 Task: Check the percentage active listings of separate shower and tub in the last 1 year.
Action: Mouse moved to (926, 212)
Screenshot: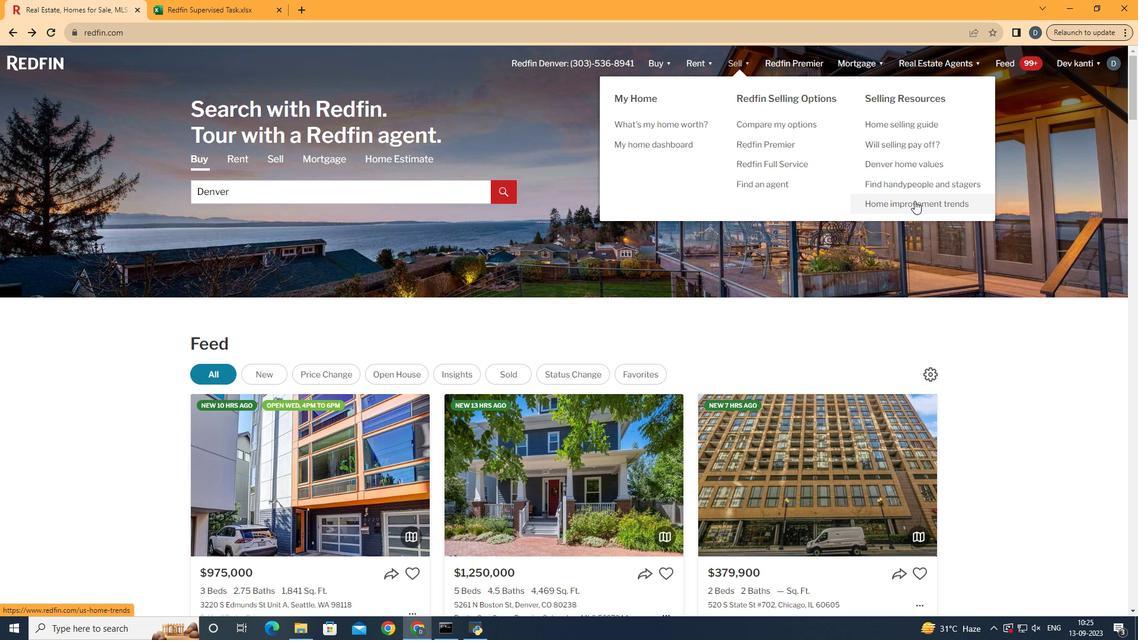 
Action: Mouse pressed left at (926, 212)
Screenshot: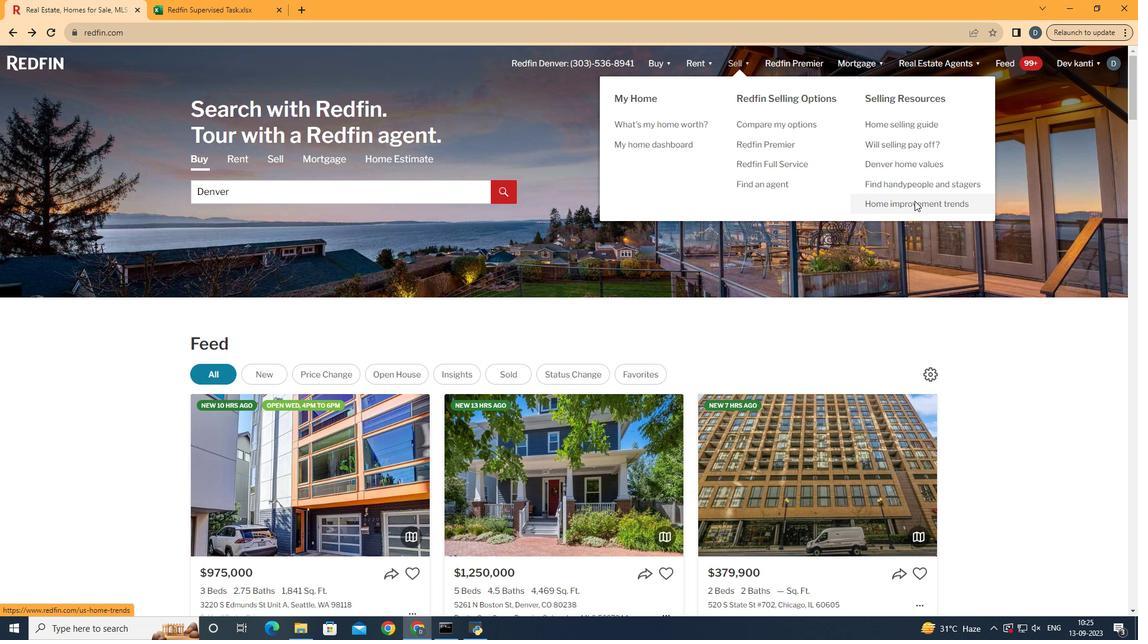 
Action: Mouse moved to (290, 235)
Screenshot: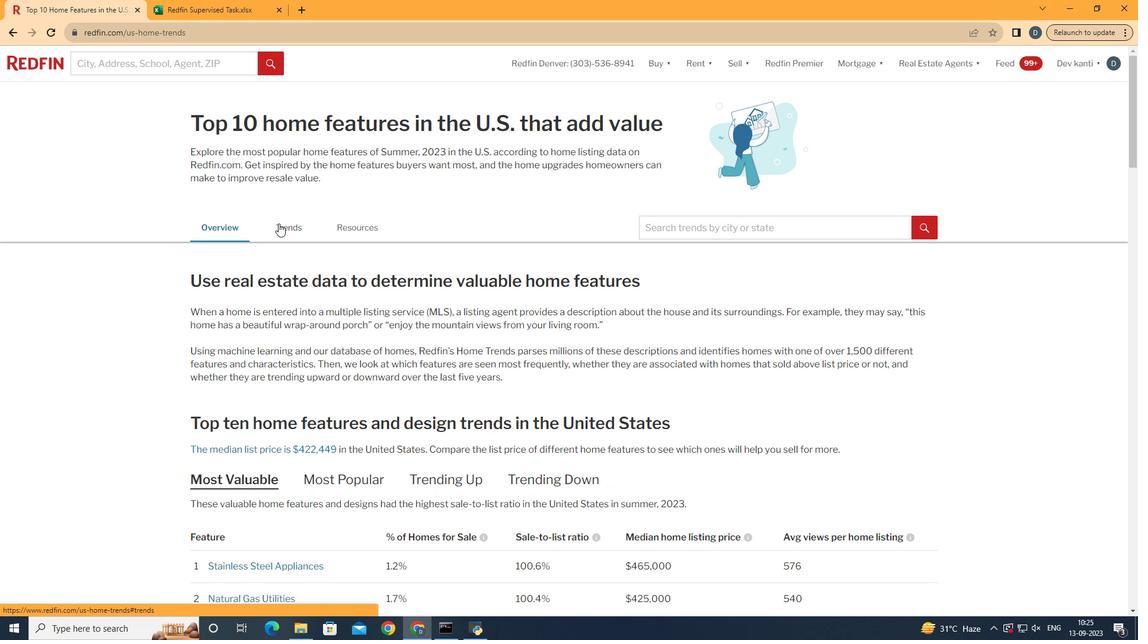 
Action: Mouse pressed left at (290, 235)
Screenshot: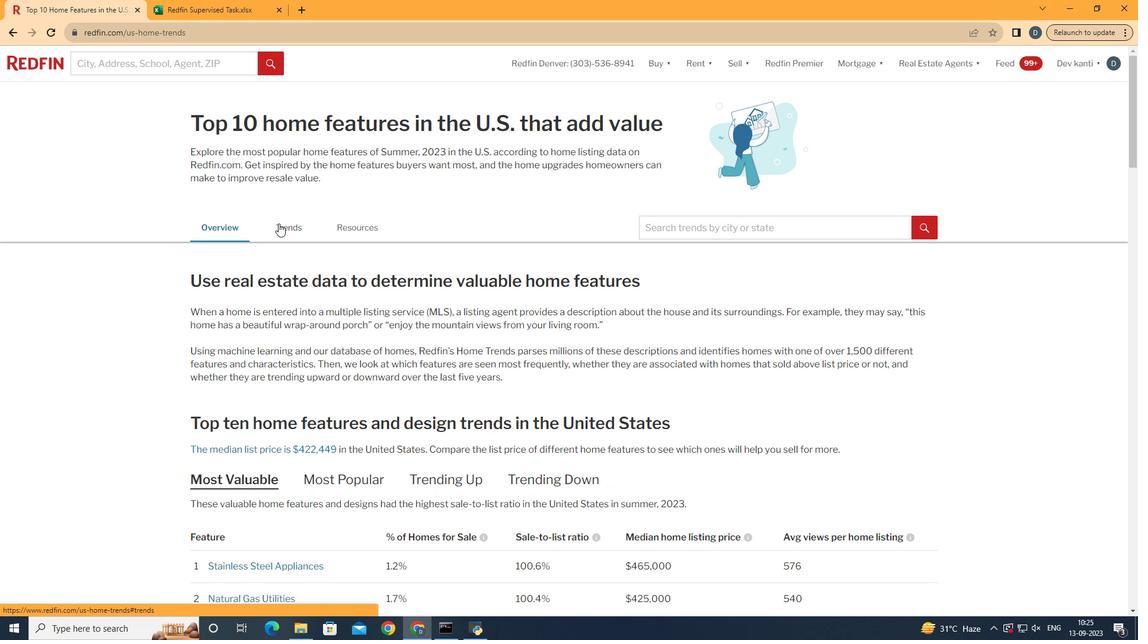 
Action: Mouse moved to (425, 315)
Screenshot: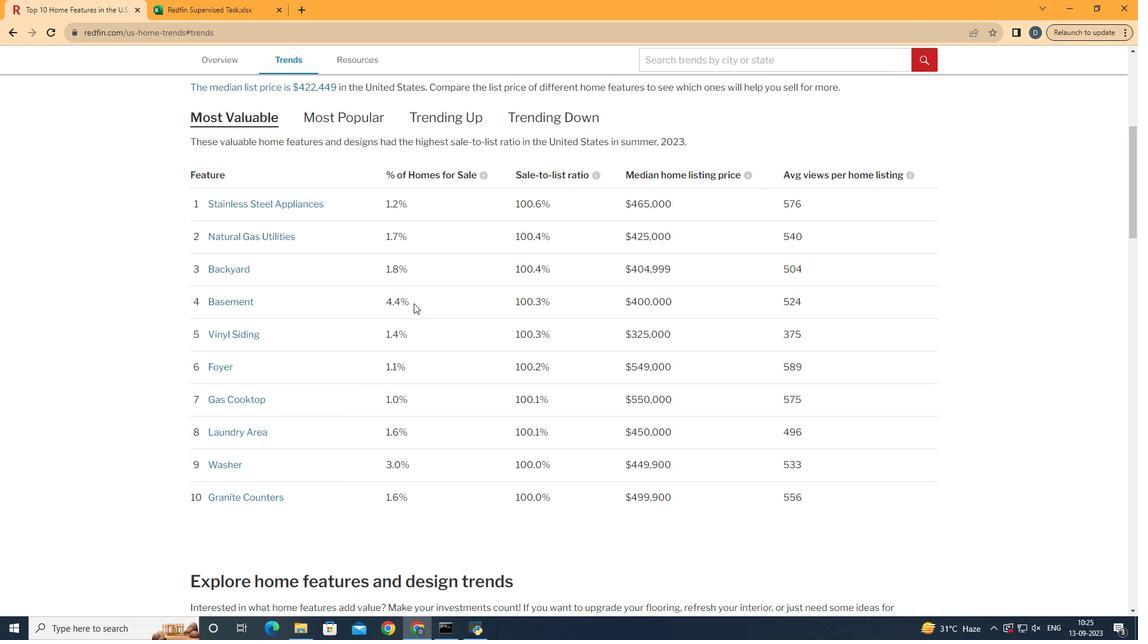 
Action: Mouse scrolled (425, 314) with delta (0, 0)
Screenshot: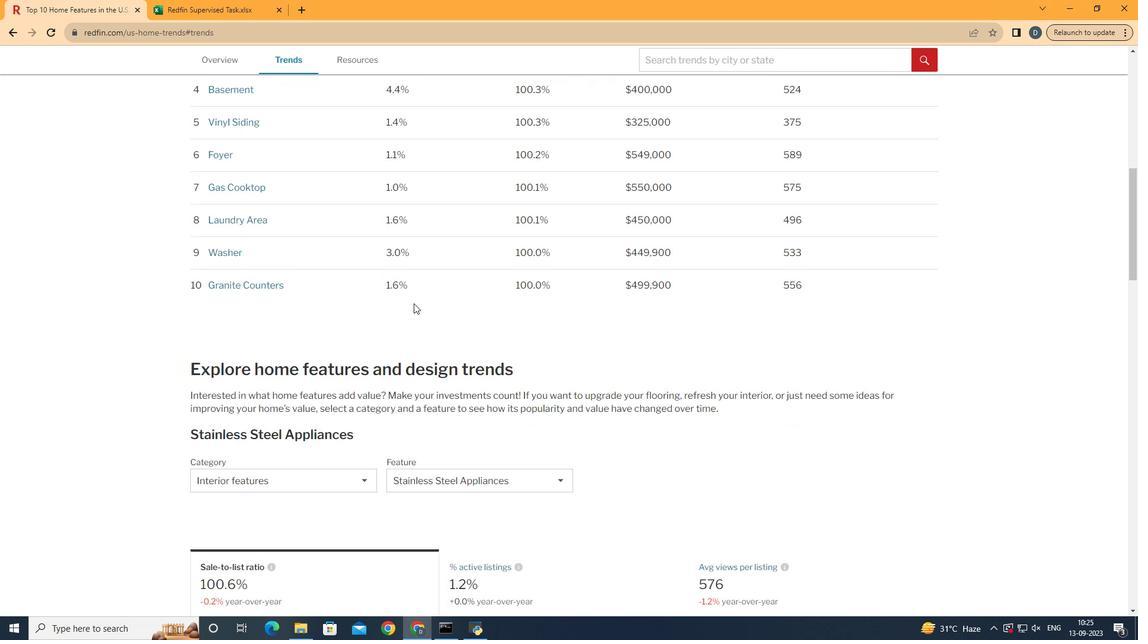 
Action: Mouse scrolled (425, 314) with delta (0, 0)
Screenshot: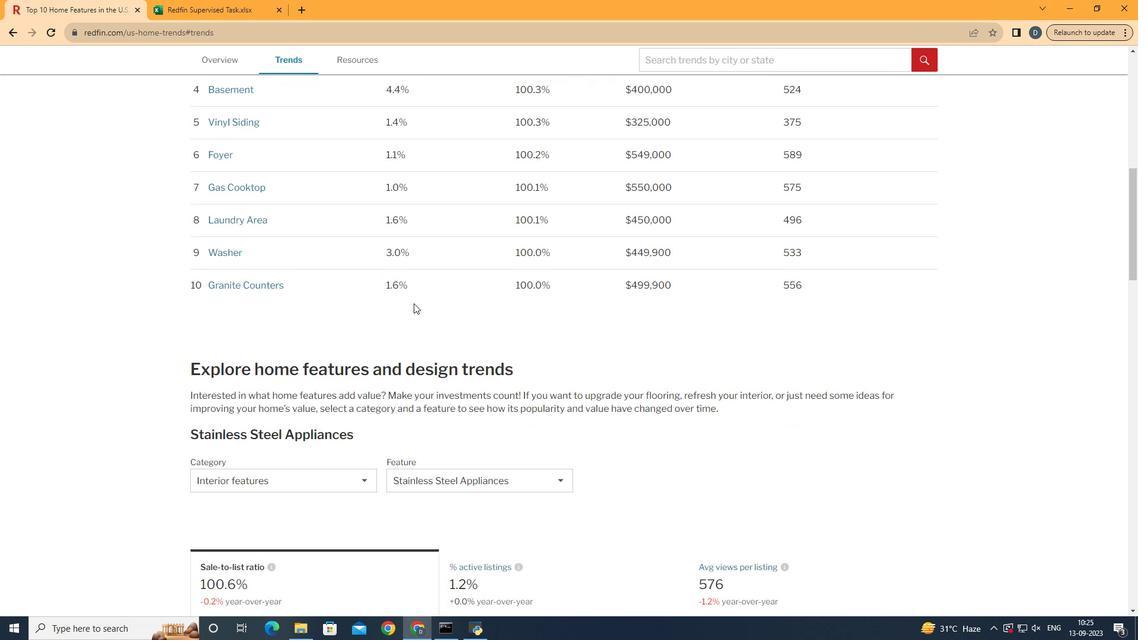 
Action: Mouse scrolled (425, 314) with delta (0, 0)
Screenshot: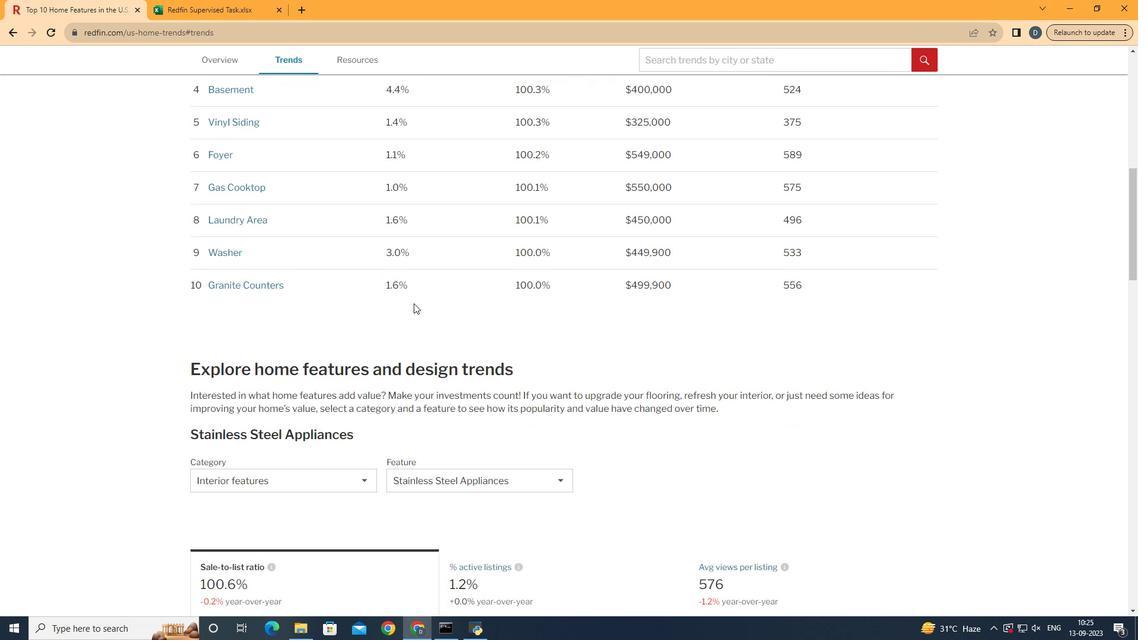 
Action: Mouse scrolled (425, 314) with delta (0, 0)
Screenshot: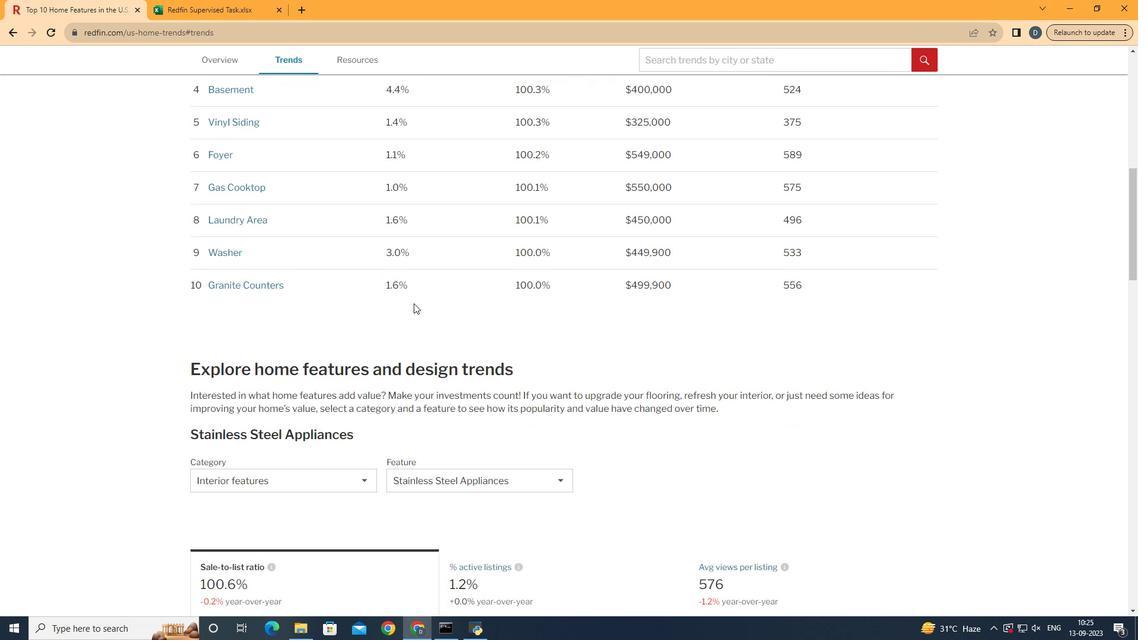 
Action: Mouse scrolled (425, 314) with delta (0, 0)
Screenshot: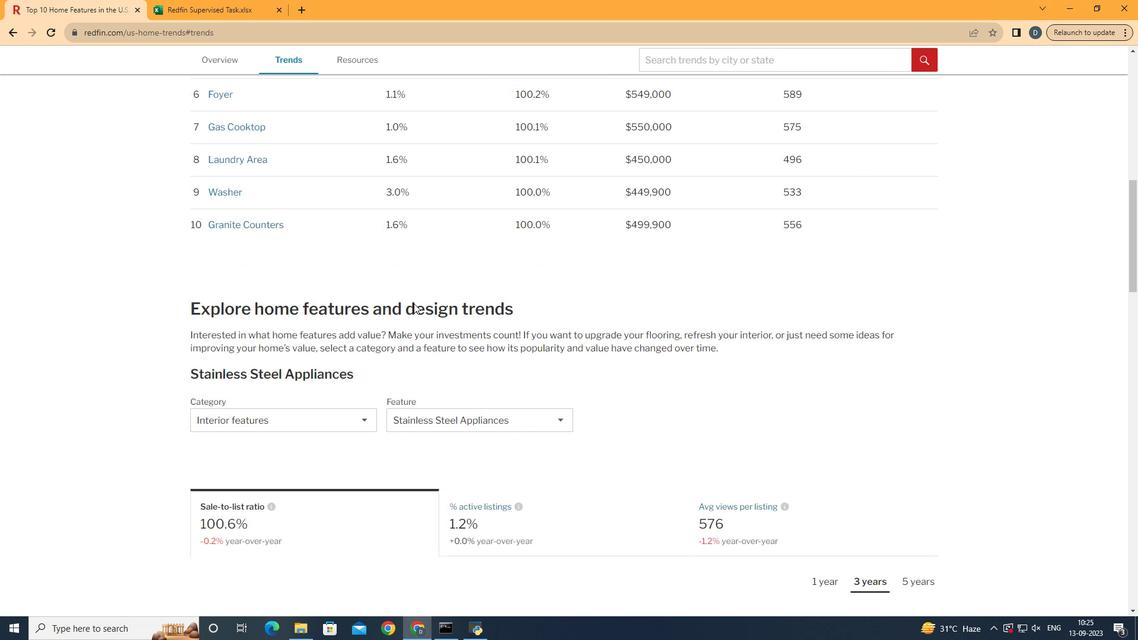
Action: Mouse moved to (312, 444)
Screenshot: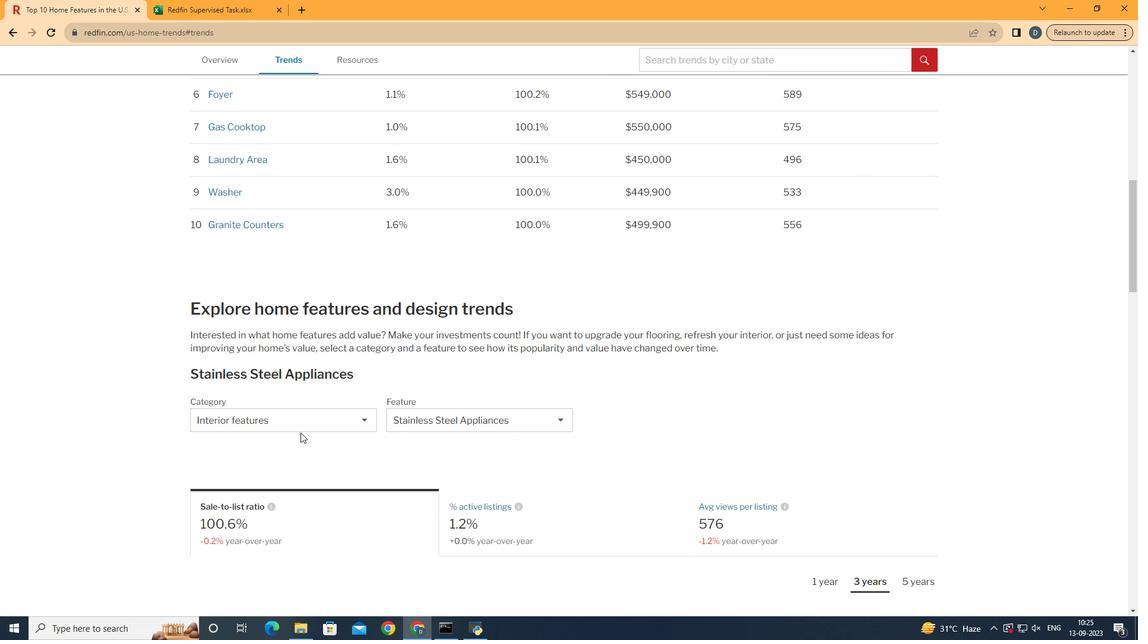 
Action: Mouse pressed left at (312, 444)
Screenshot: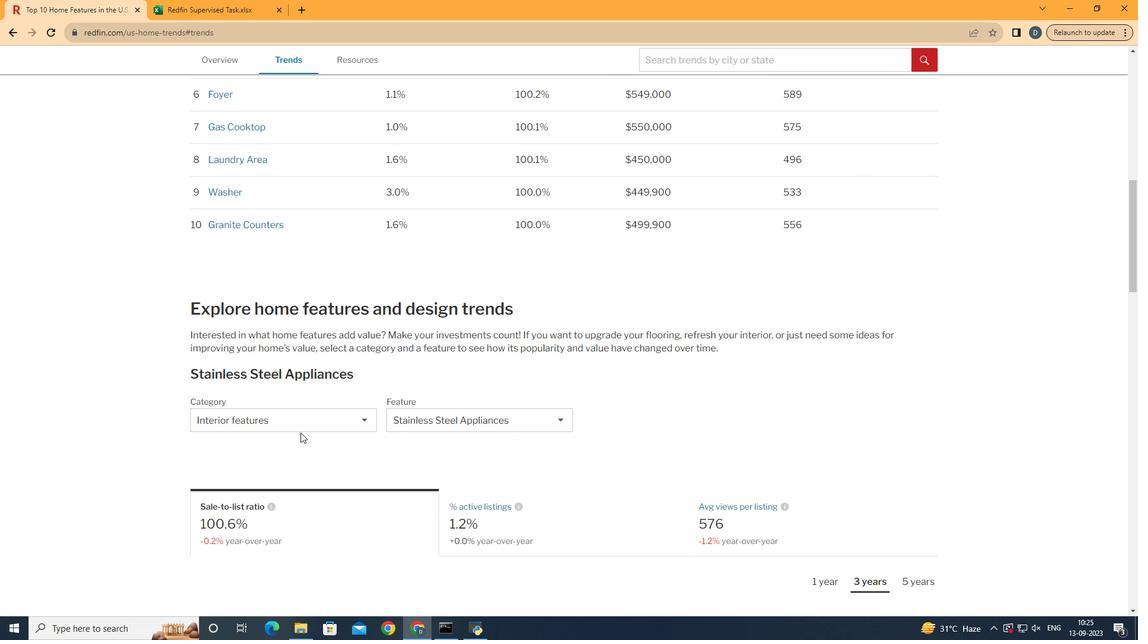 
Action: Mouse moved to (331, 438)
Screenshot: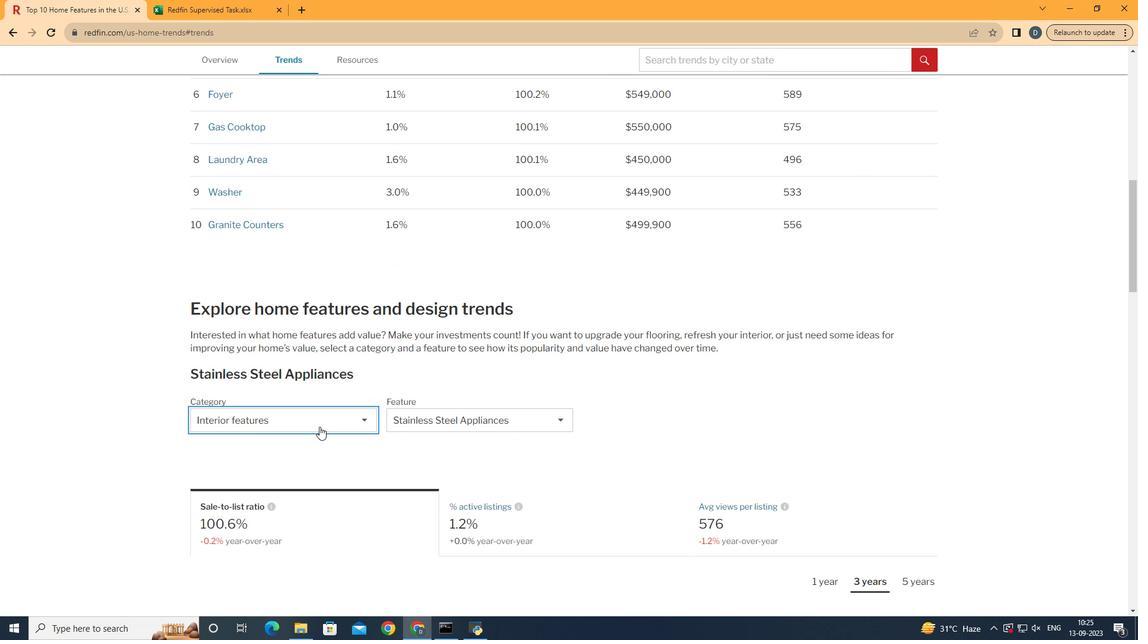 
Action: Mouse pressed left at (331, 438)
Screenshot: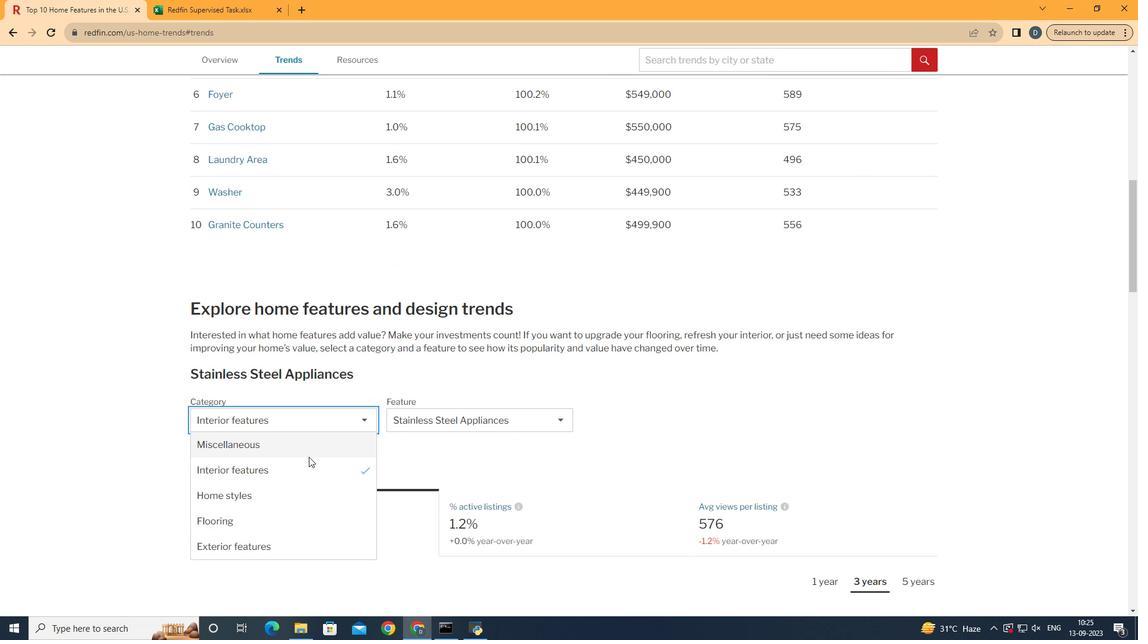 
Action: Mouse moved to (319, 480)
Screenshot: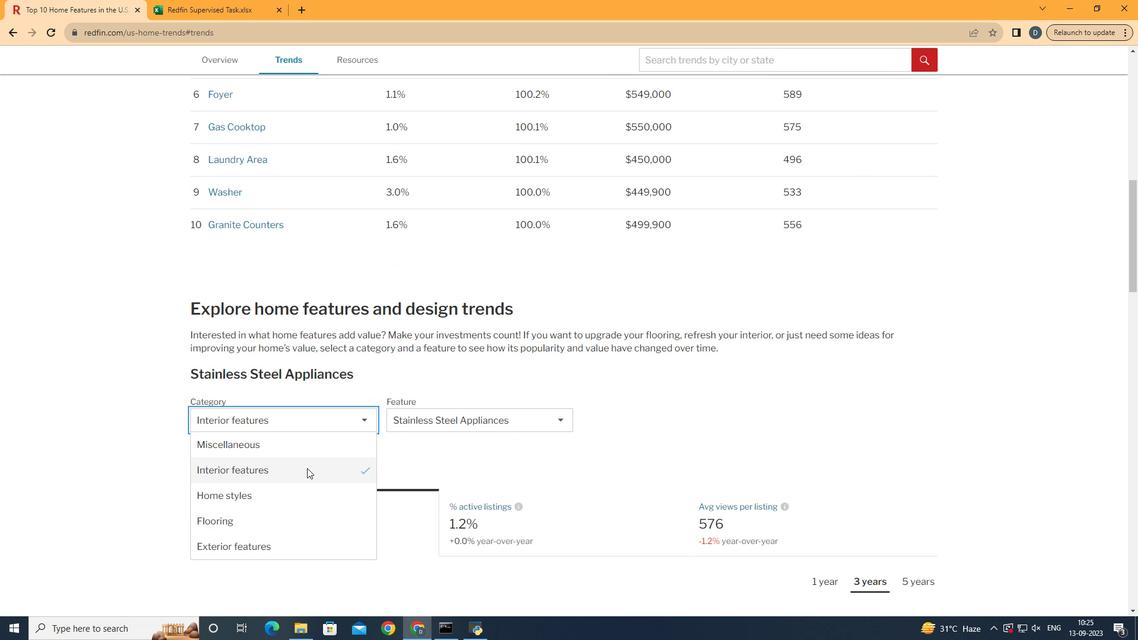 
Action: Mouse pressed left at (319, 480)
Screenshot: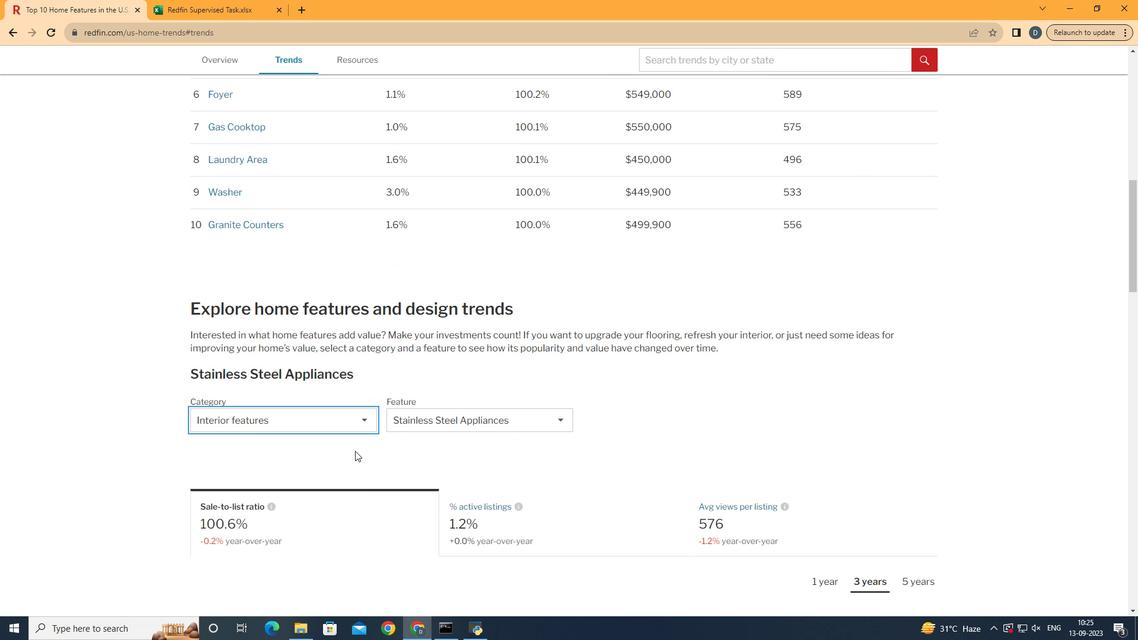 
Action: Mouse moved to (470, 441)
Screenshot: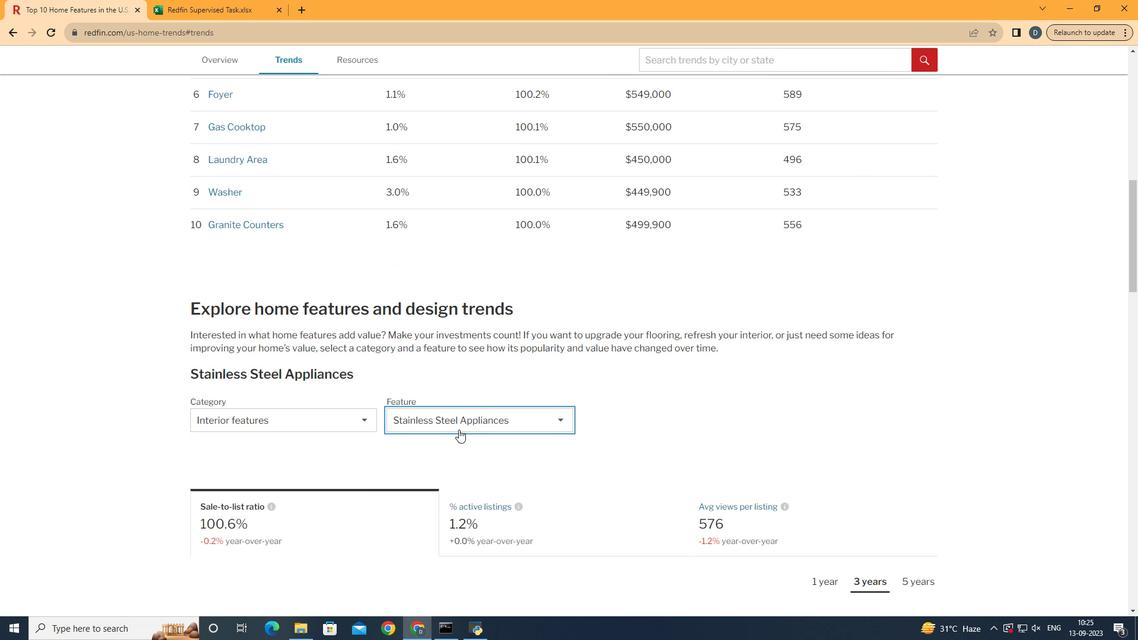 
Action: Mouse pressed left at (470, 441)
Screenshot: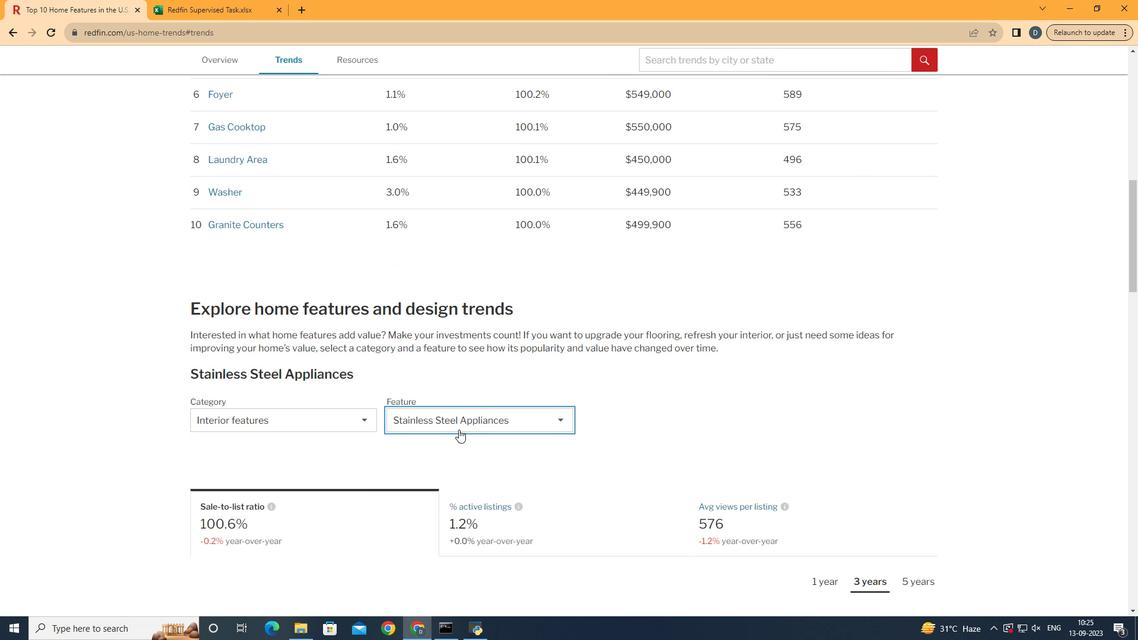 
Action: Mouse moved to (486, 498)
Screenshot: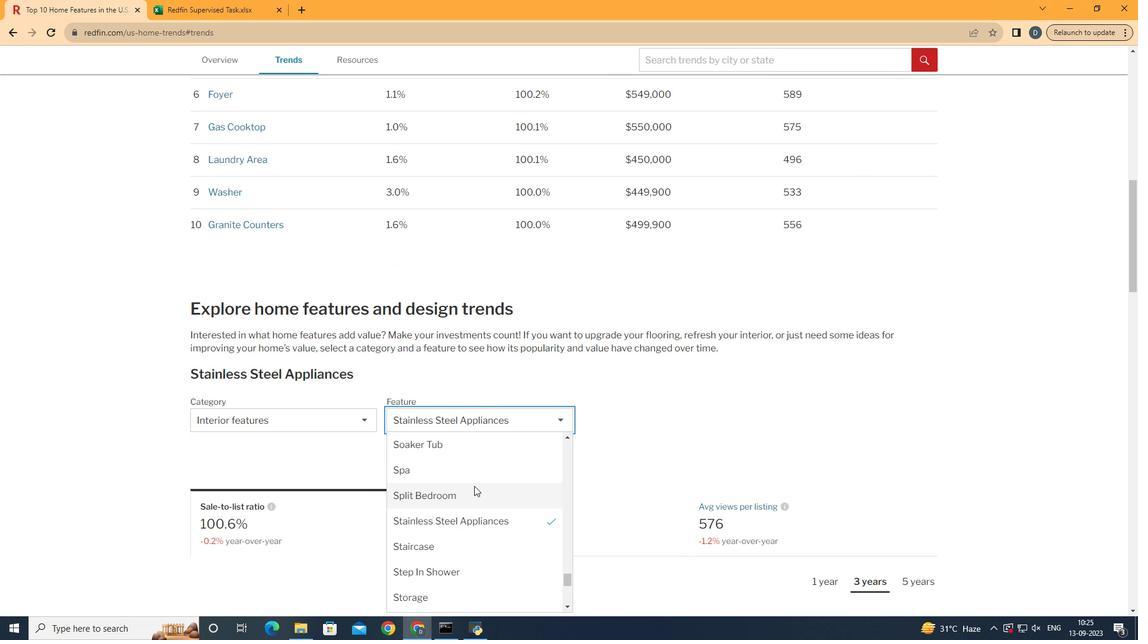 
Action: Mouse scrolled (486, 498) with delta (0, 0)
Screenshot: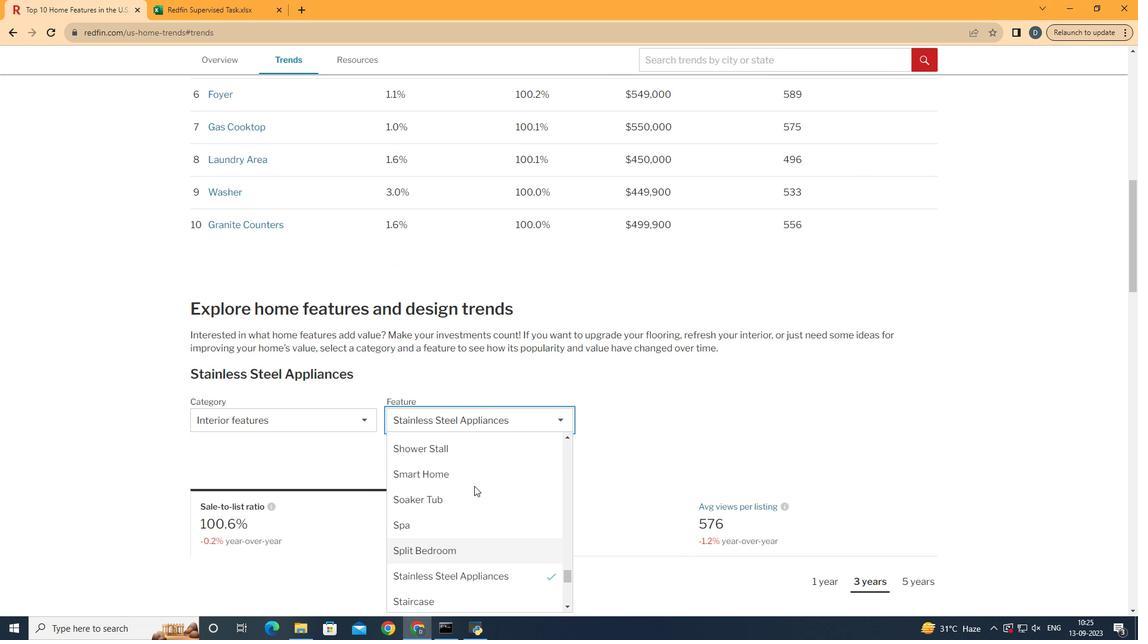 
Action: Mouse scrolled (486, 498) with delta (0, 0)
Screenshot: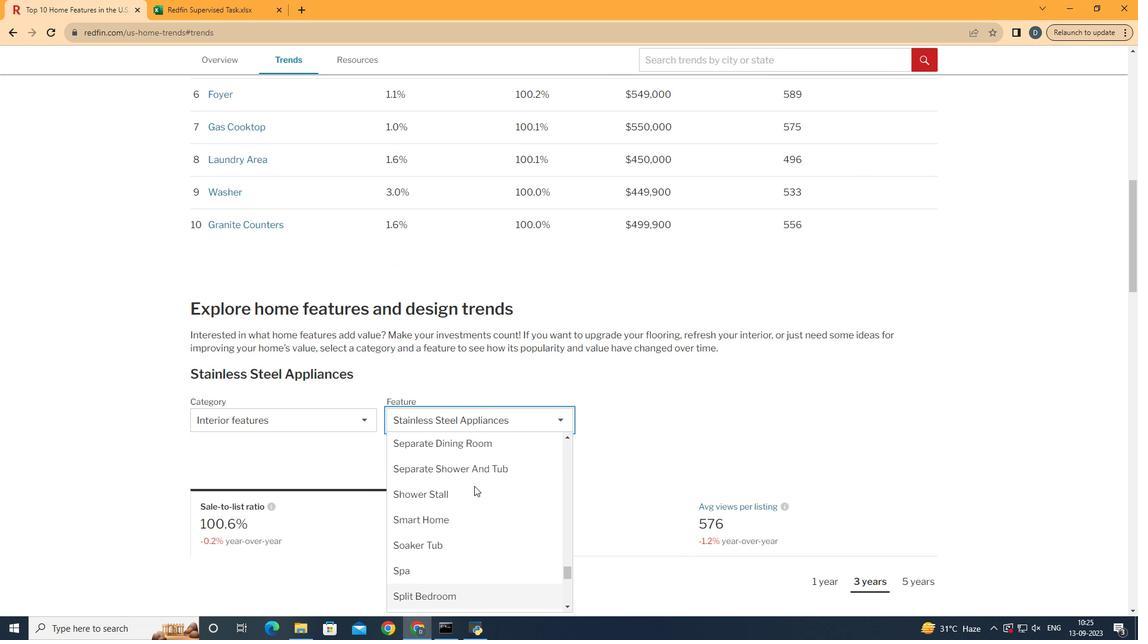 
Action: Mouse moved to (515, 499)
Screenshot: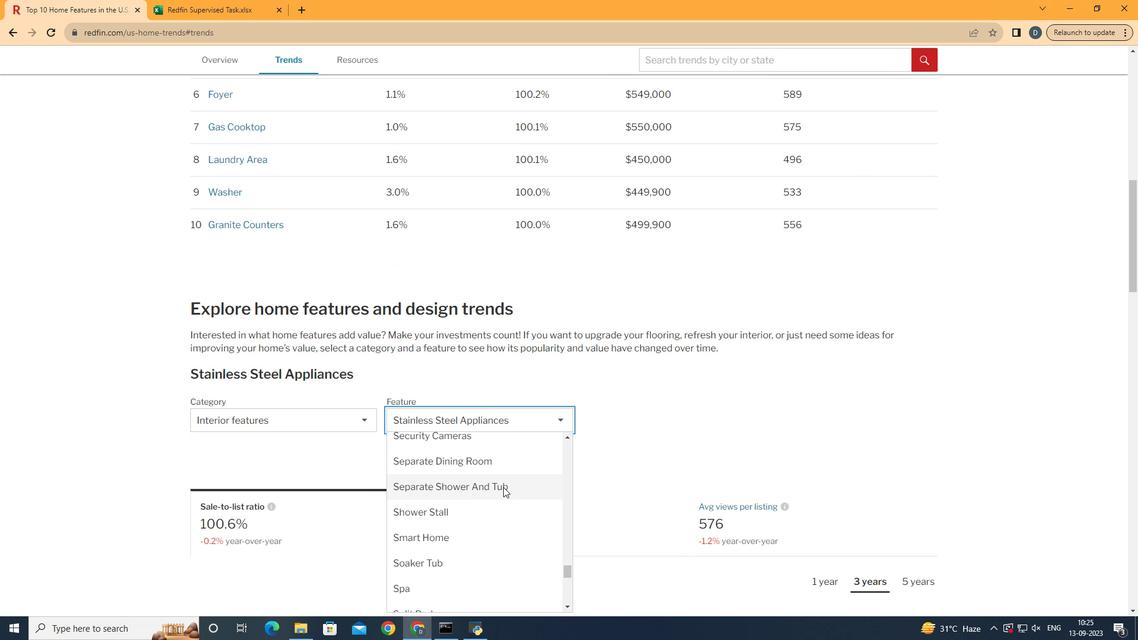 
Action: Mouse pressed left at (515, 499)
Screenshot: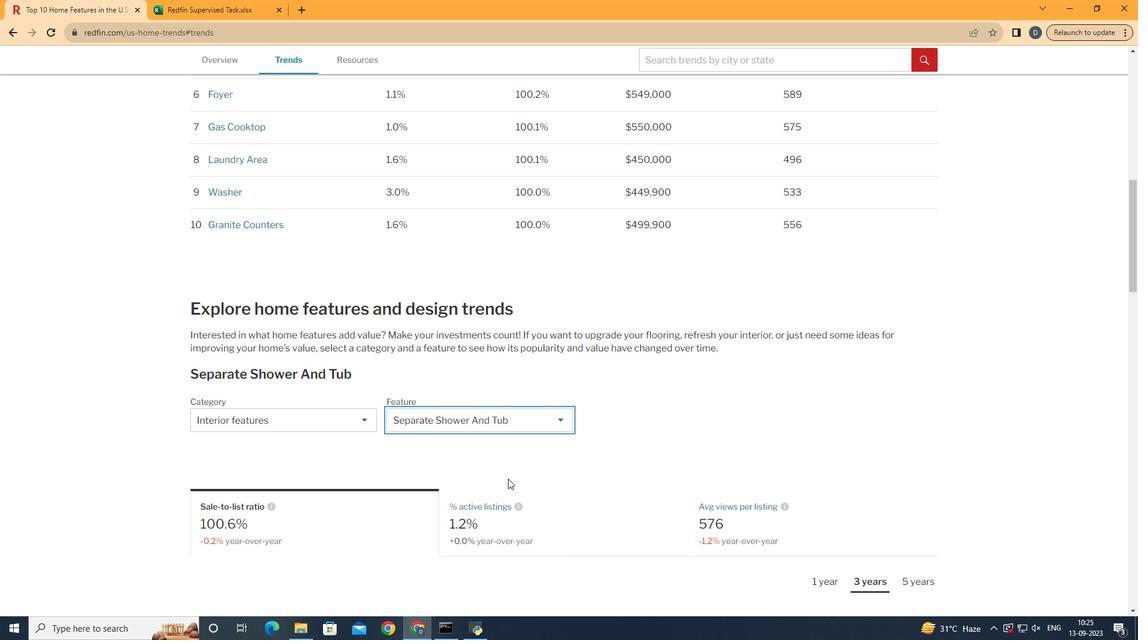 
Action: Mouse moved to (590, 411)
Screenshot: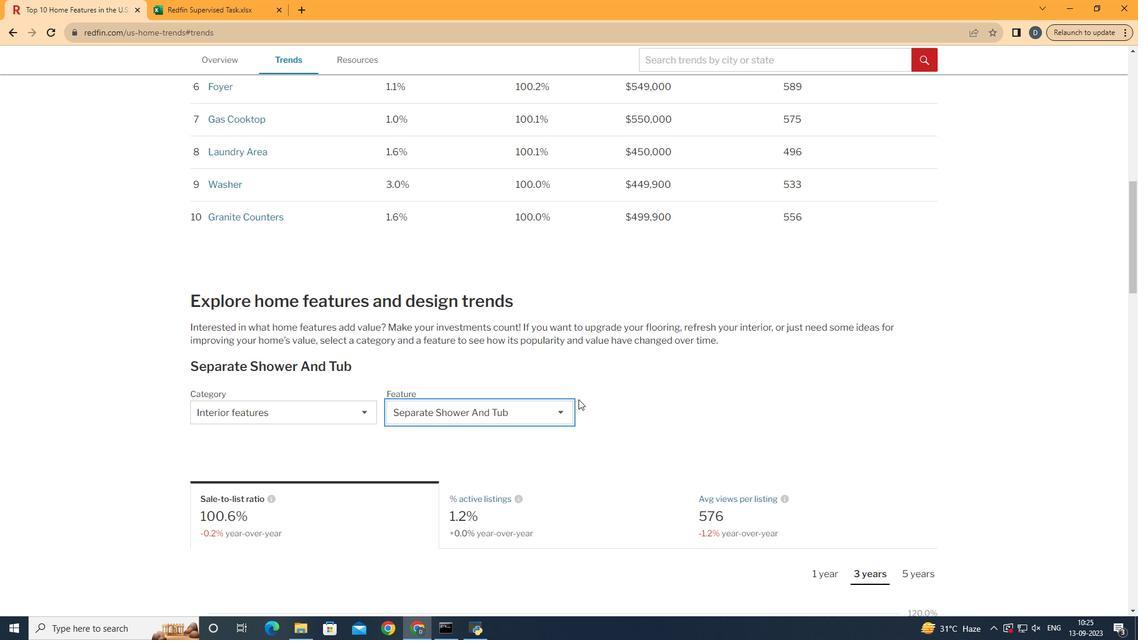 
Action: Mouse scrolled (590, 410) with delta (0, 0)
Screenshot: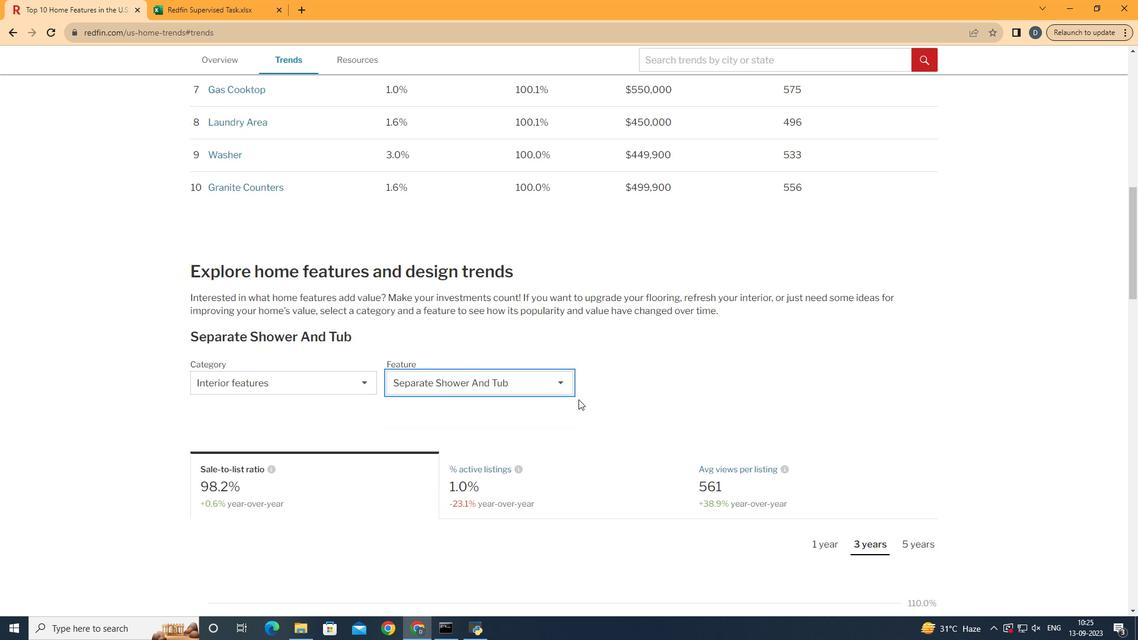 
Action: Mouse scrolled (590, 410) with delta (0, 0)
Screenshot: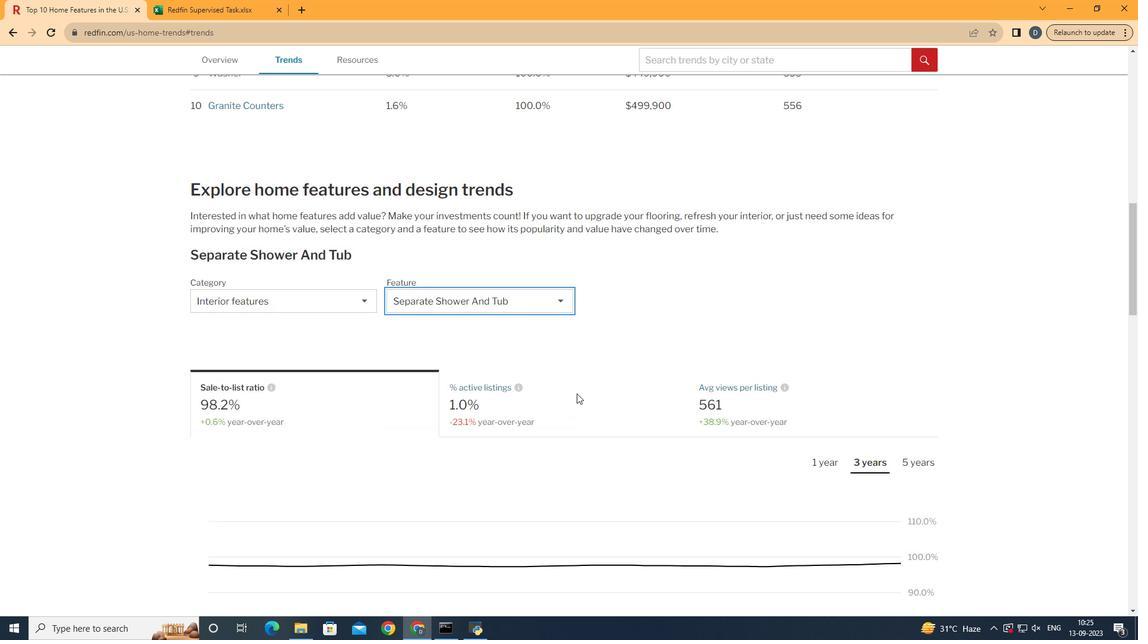 
Action: Mouse scrolled (590, 410) with delta (0, 0)
Screenshot: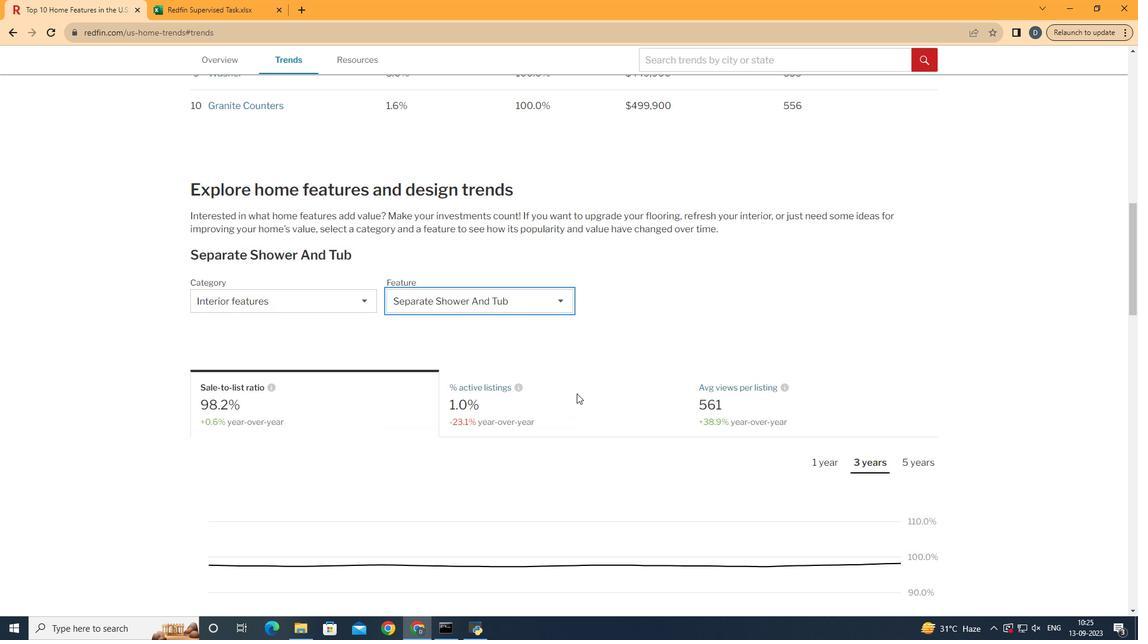 
Action: Mouse moved to (631, 352)
Screenshot: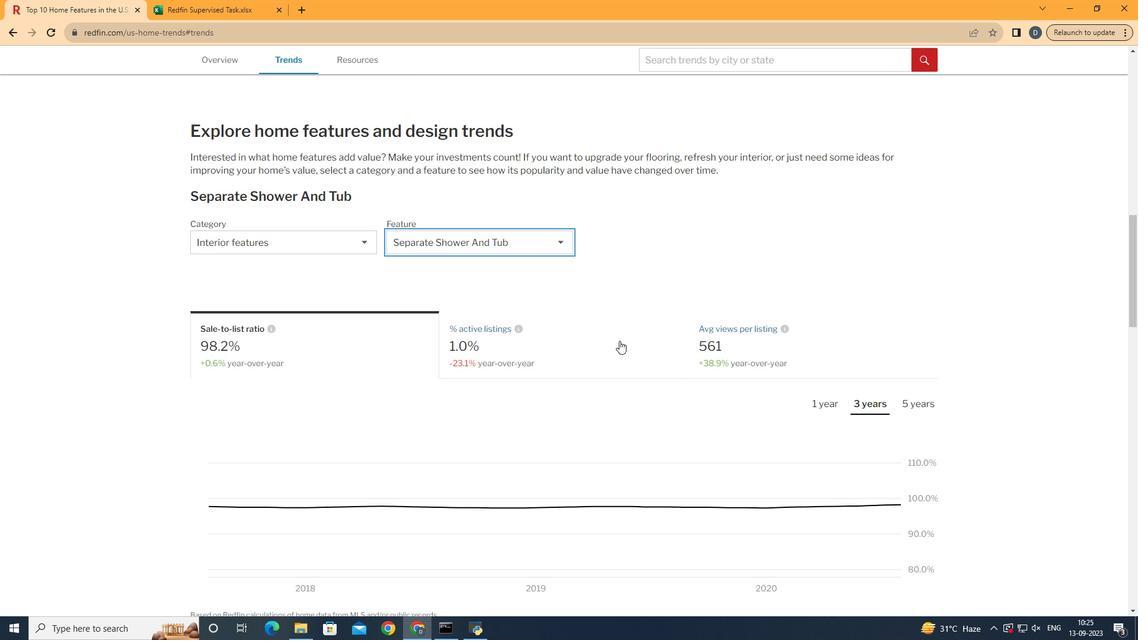 
Action: Mouse pressed left at (631, 352)
Screenshot: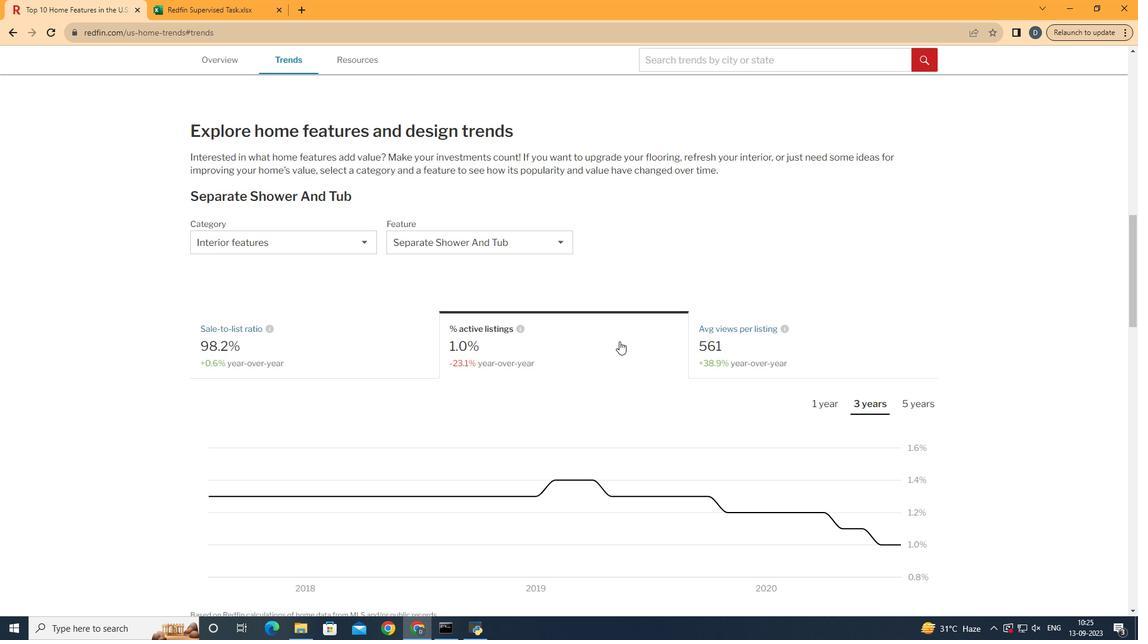 
Action: Mouse moved to (836, 422)
Screenshot: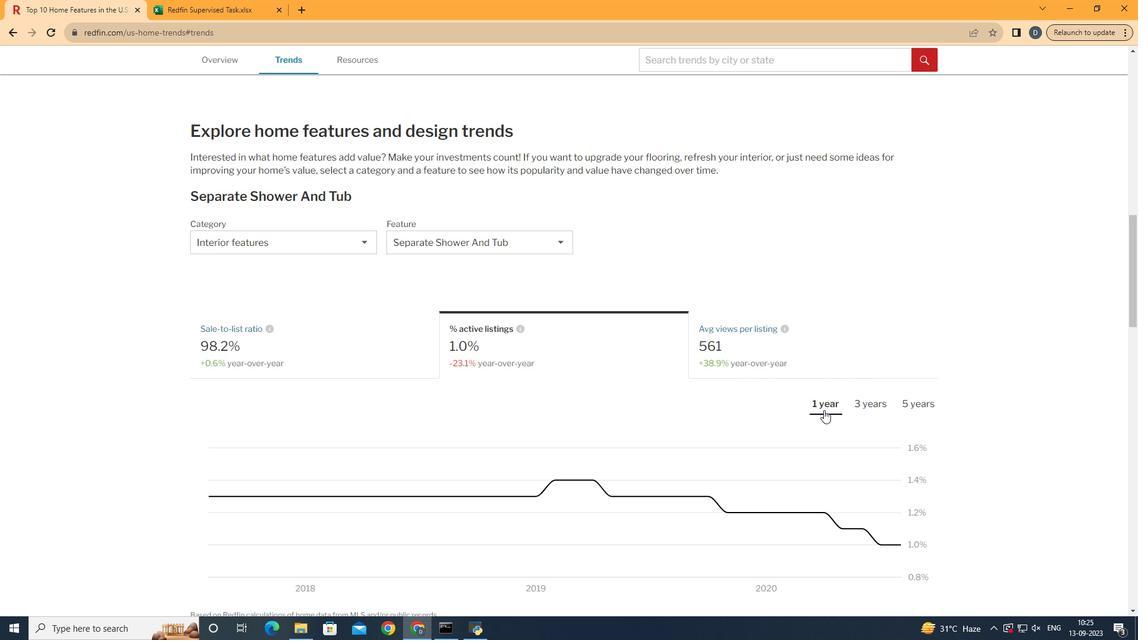 
Action: Mouse pressed left at (836, 422)
Screenshot: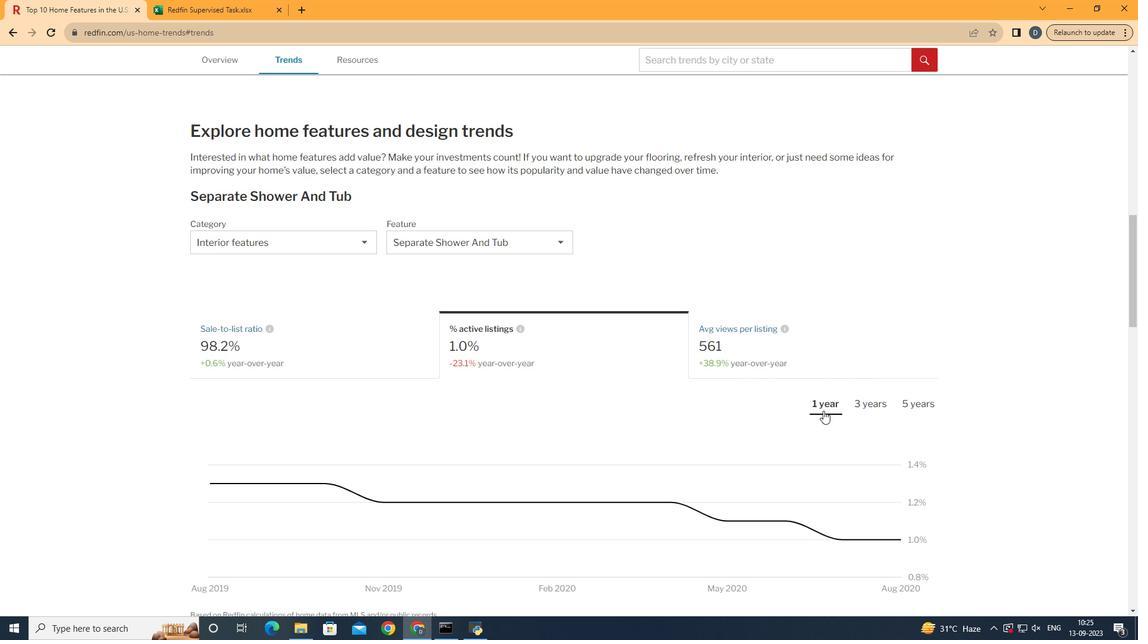
Action: Mouse moved to (650, 413)
Screenshot: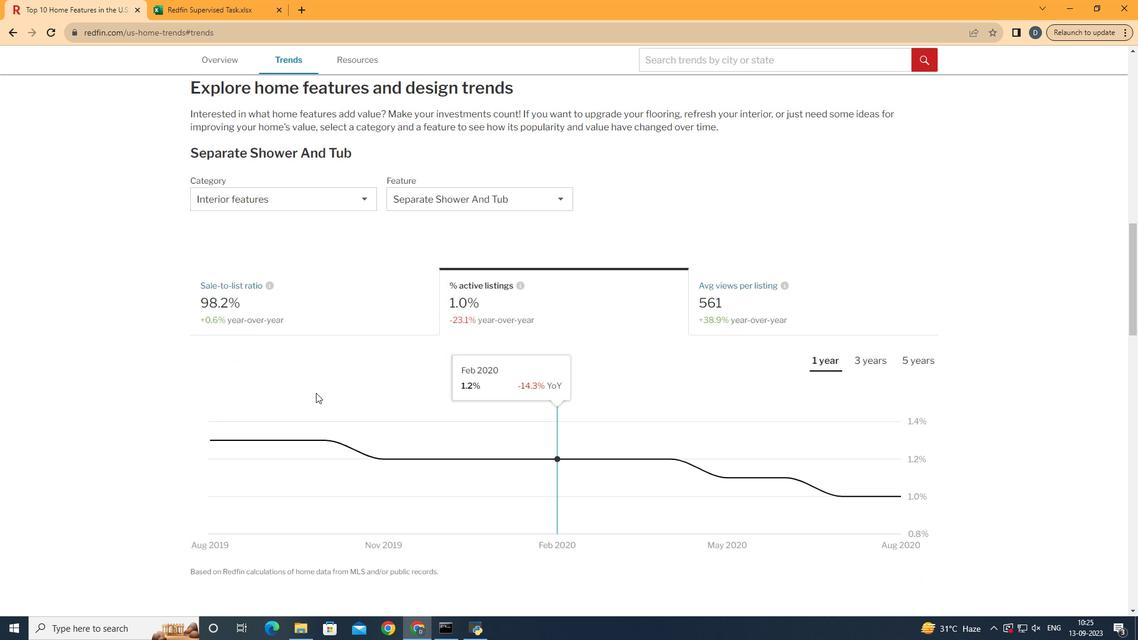 
Action: Mouse scrolled (650, 413) with delta (0, 0)
Screenshot: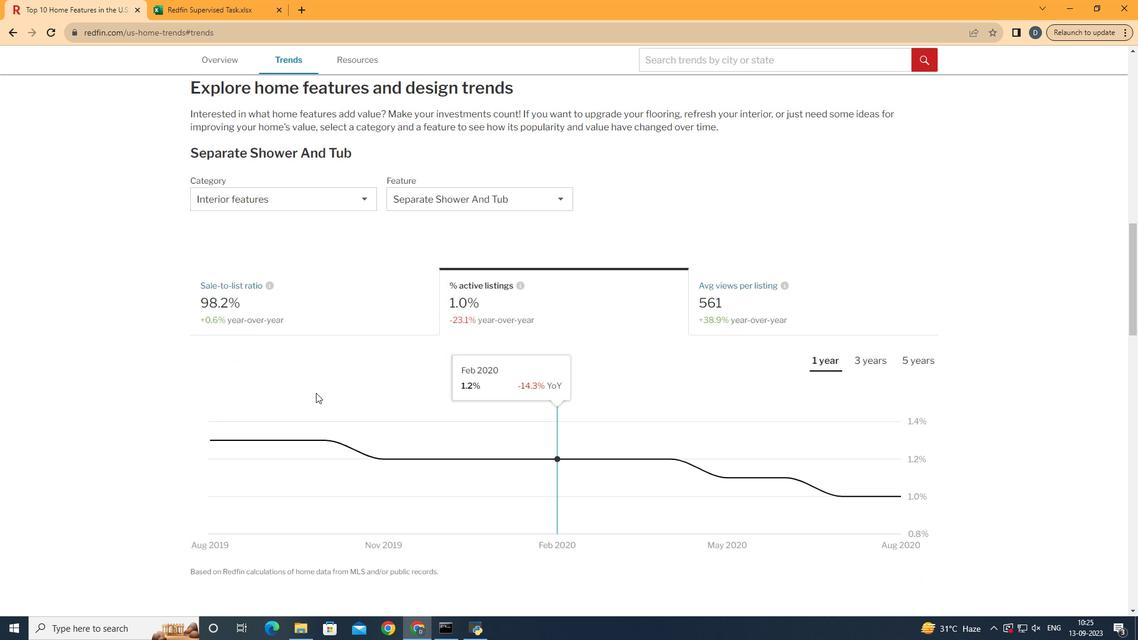 
Action: Mouse moved to (600, 413)
Screenshot: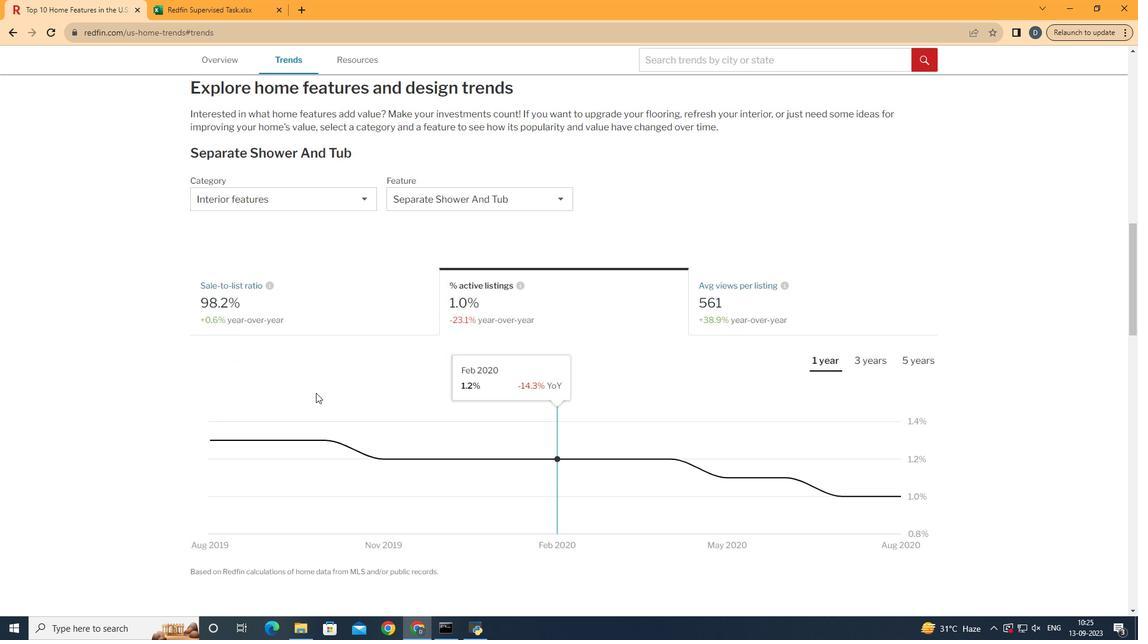 
Action: Mouse scrolled (600, 412) with delta (0, 0)
Screenshot: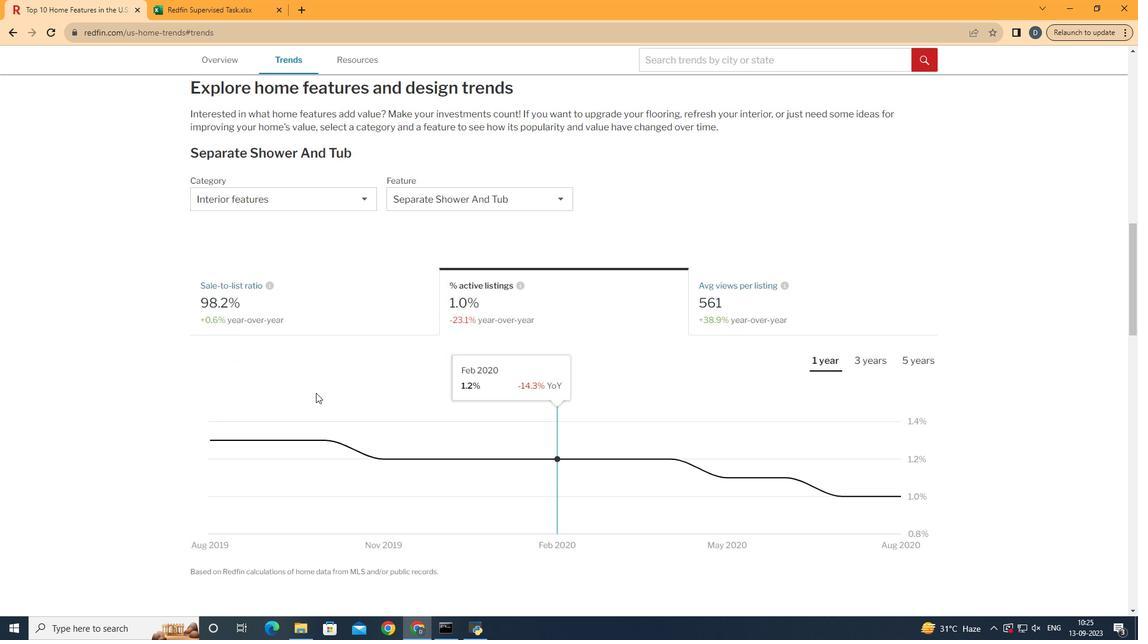 
Action: Mouse moved to (894, 428)
Screenshot: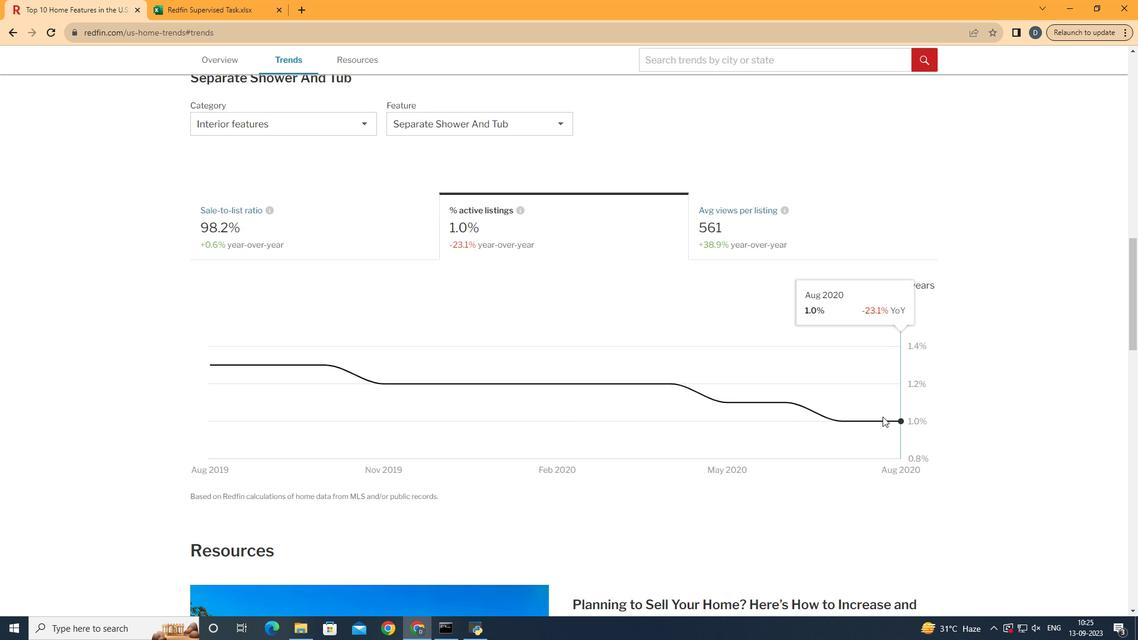 
